 Task: In the Company mit.edu, Add note: 'Schedule a training session for the sales team on new objection handling techniques.'. Mark checkbox to create task to follow up ': In 3 business days '. Create task, with  description: Send Thank You Email to Referral, Add due date: Today; Add reminder: 30 Minutes before. Set Priority High and add note: Take detailed meeting minutes and share them with the team afterward.. Logged in from softage.1@softage.net
Action: Mouse moved to (99, 60)
Screenshot: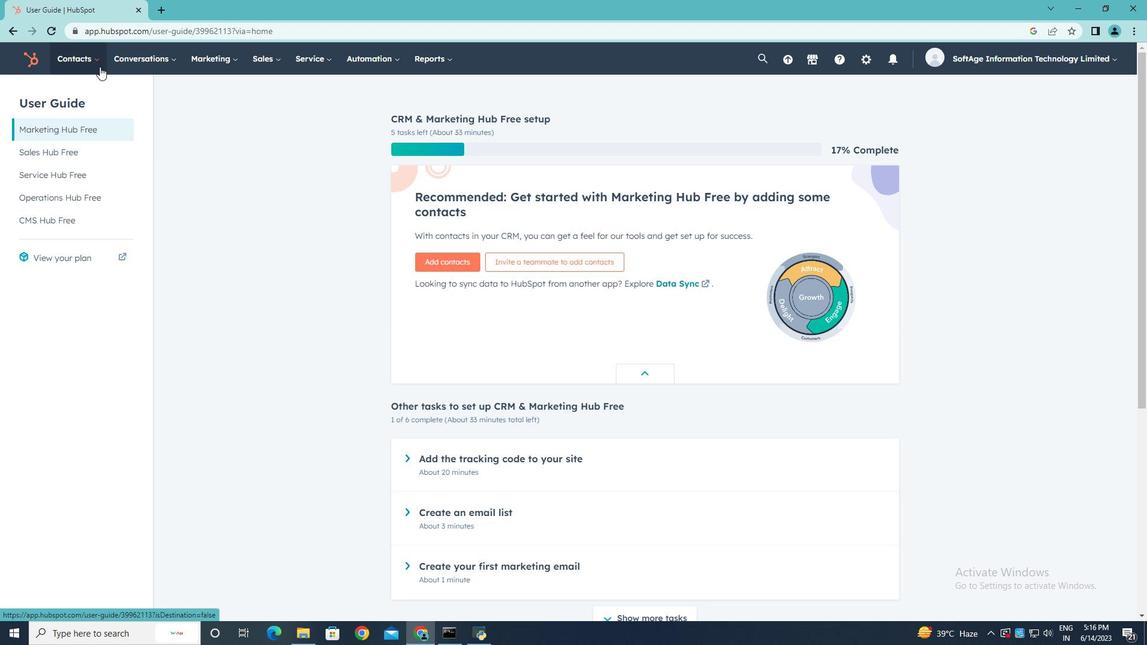
Action: Mouse pressed left at (99, 60)
Screenshot: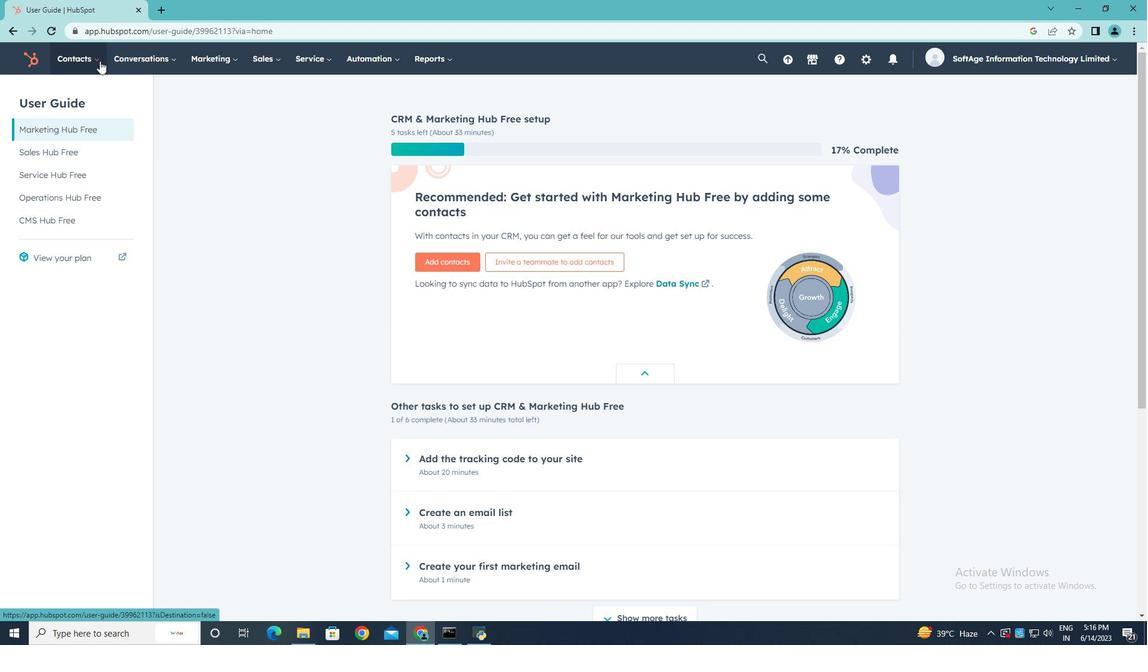 
Action: Mouse moved to (97, 113)
Screenshot: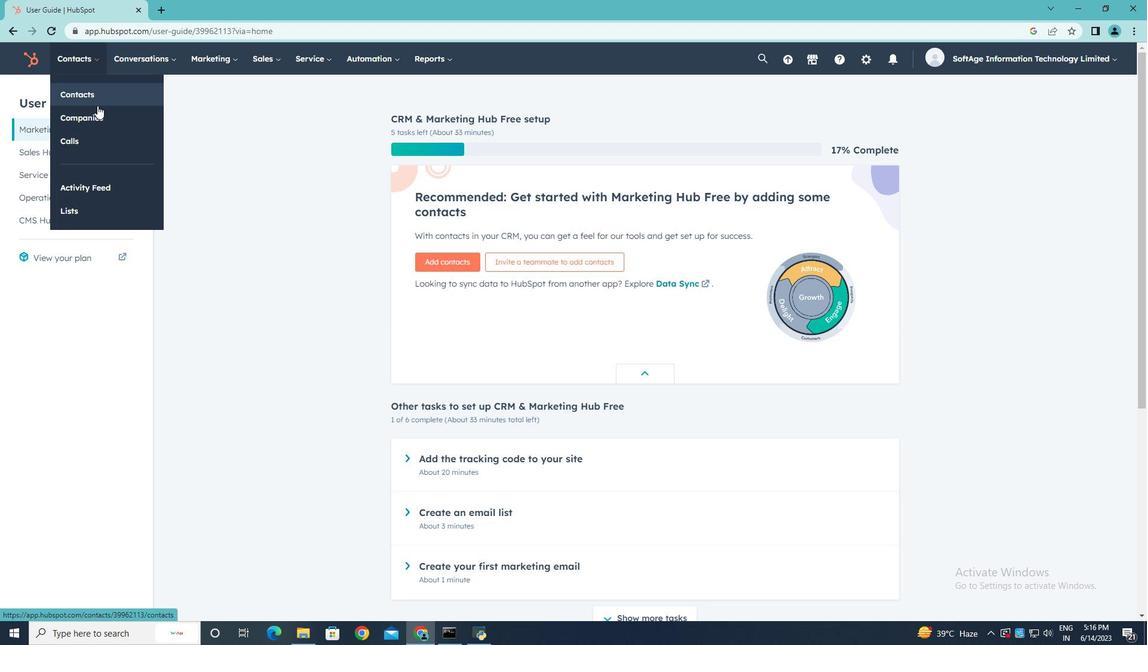 
Action: Mouse pressed left at (97, 113)
Screenshot: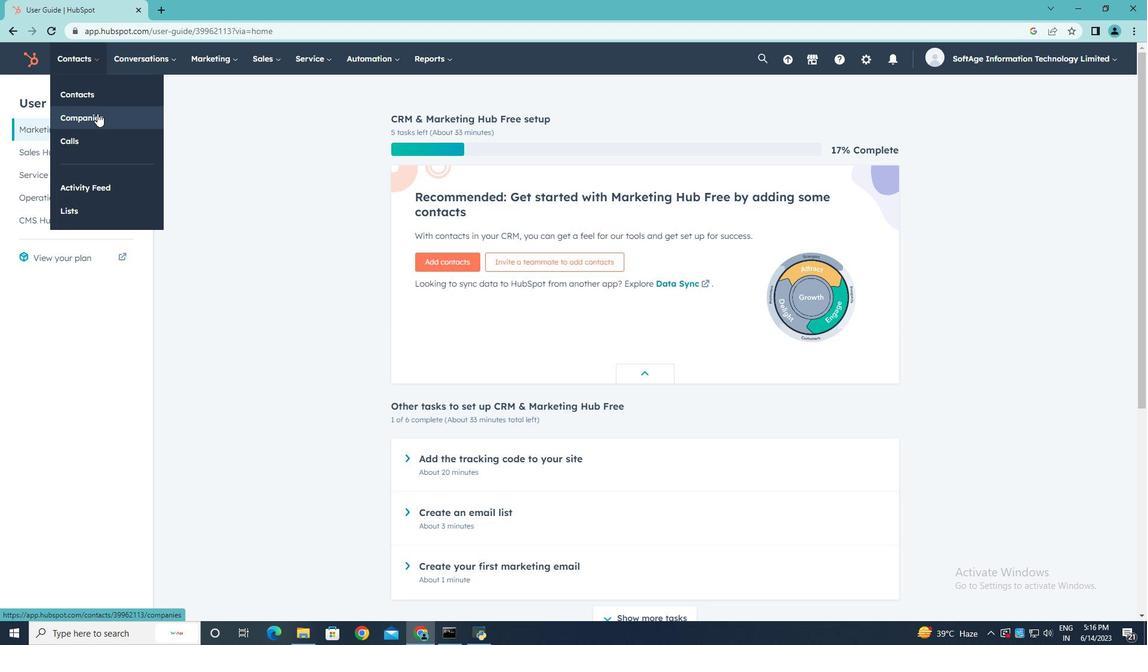 
Action: Mouse moved to (81, 194)
Screenshot: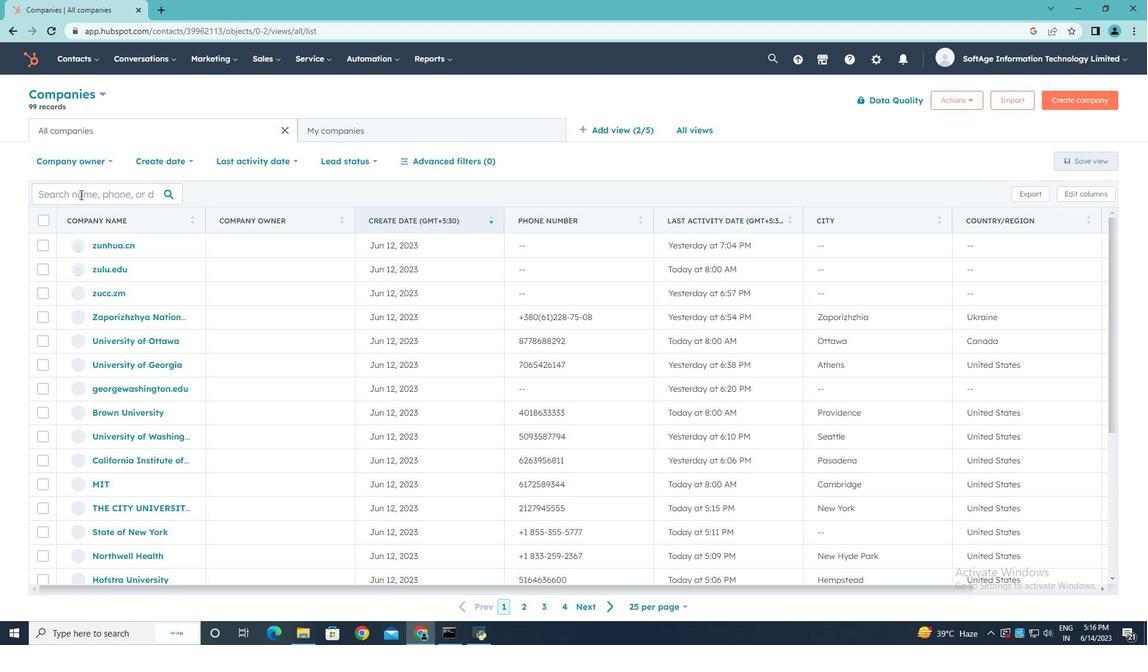
Action: Mouse pressed left at (81, 194)
Screenshot: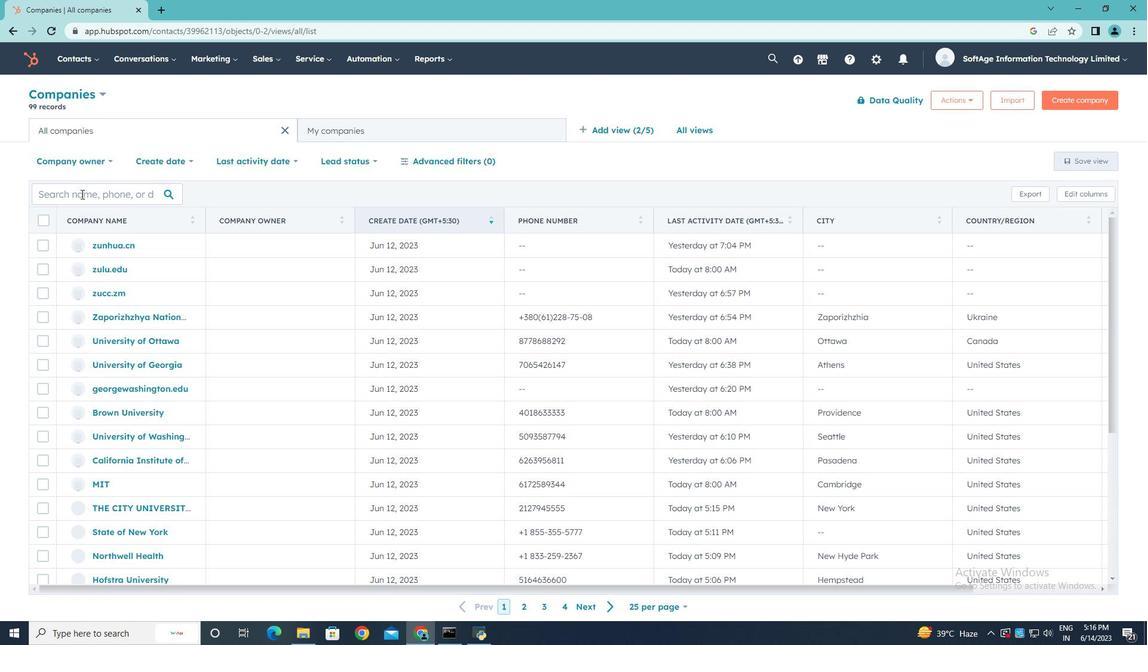 
Action: Key pressed mit.edu
Screenshot: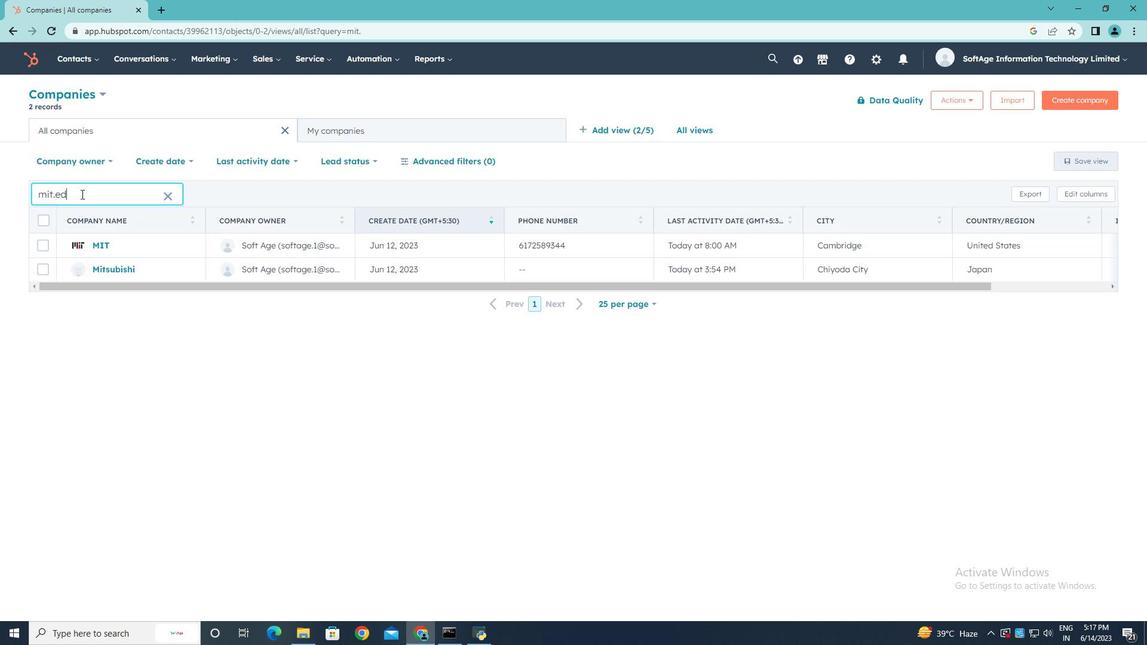 
Action: Mouse moved to (102, 243)
Screenshot: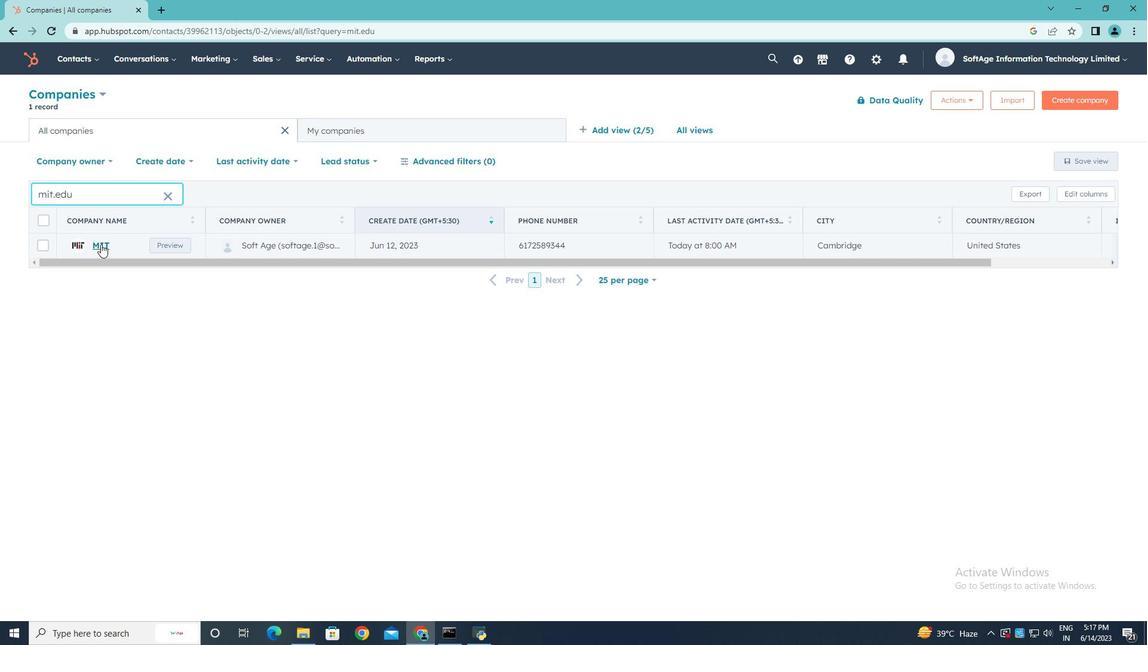 
Action: Mouse pressed left at (102, 243)
Screenshot: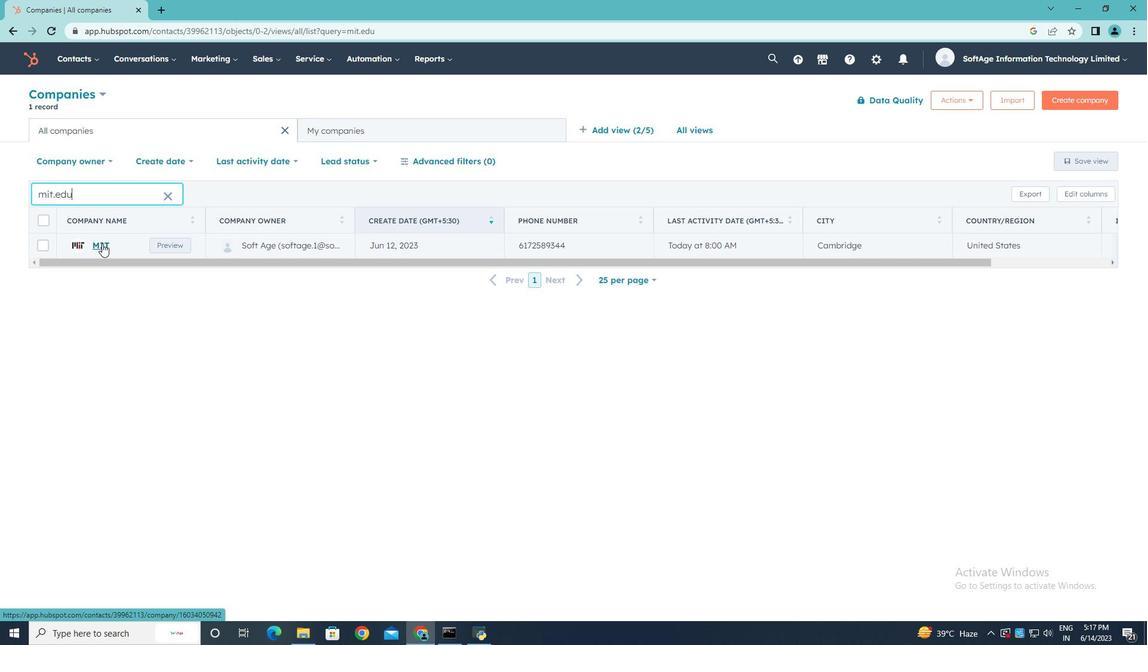 
Action: Mouse moved to (47, 194)
Screenshot: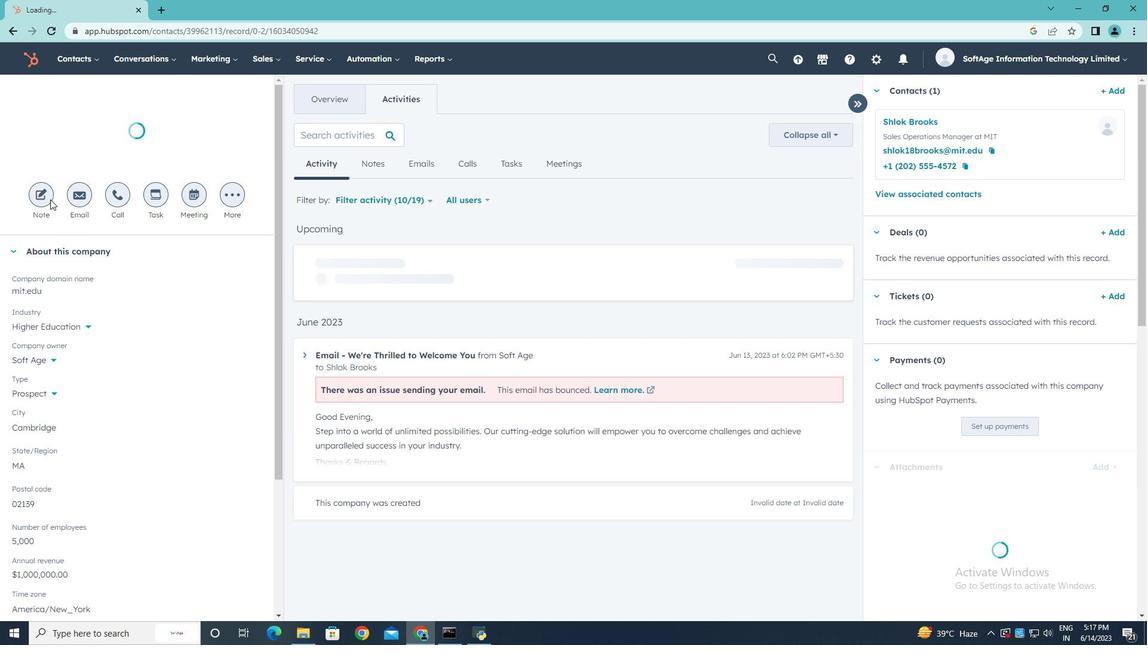 
Action: Mouse pressed left at (47, 194)
Screenshot: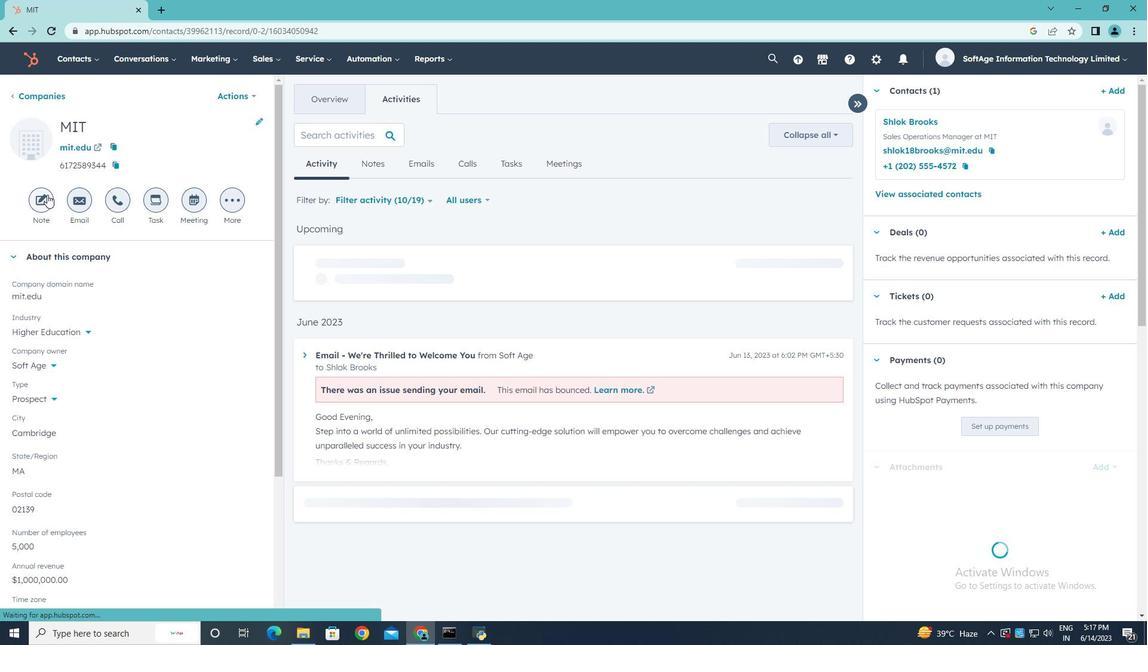 
Action: Key pressed <Key.shift><Key.shift><Key.shift><Key.shift><Key.shift><Key.shift><Key.shift><Key.shift><Key.shift><Key.shift>Schedule<Key.space>a<Key.space>training<Key.space>session<Key.space>foor<Key.backspace><Key.backspace>r<Key.space>the<Key.space>sales<Key.space>team<Key.space>on<Key.space>new<Key.space>objection<Key.space>handling<Key.space>techniques.
Screenshot: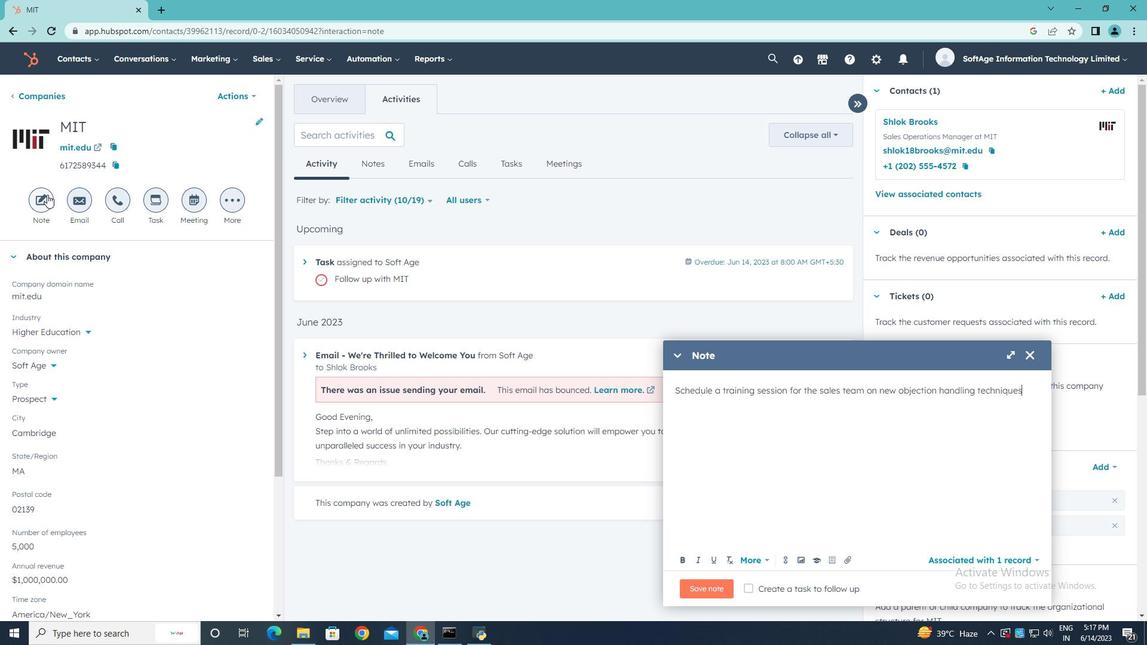 
Action: Mouse moved to (749, 587)
Screenshot: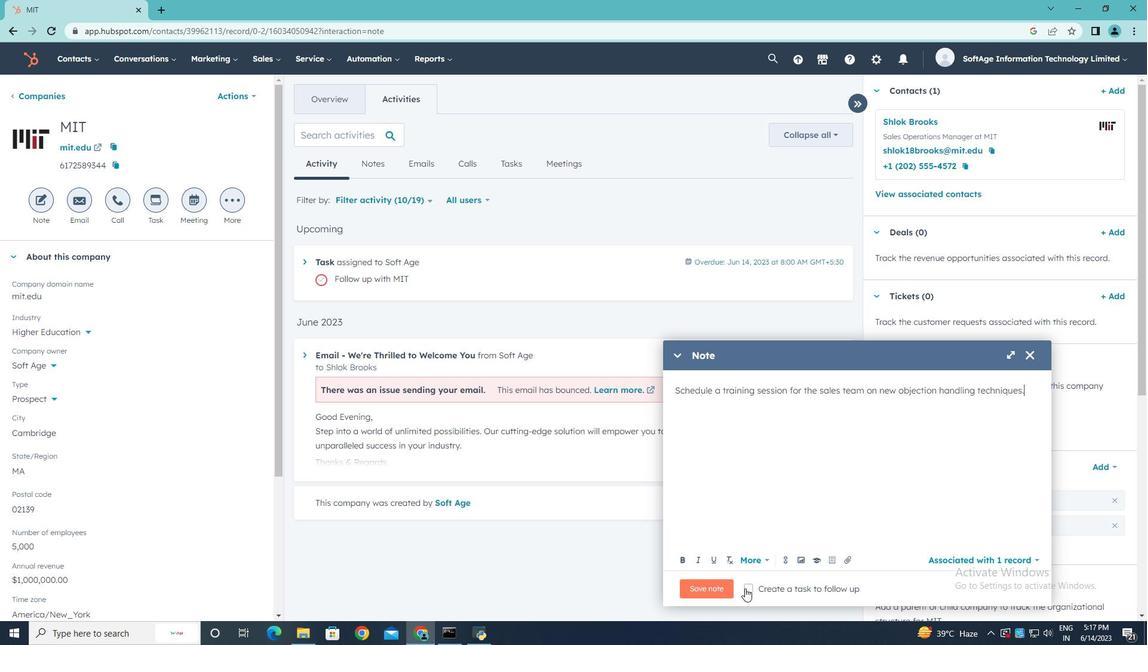 
Action: Mouse pressed left at (749, 587)
Screenshot: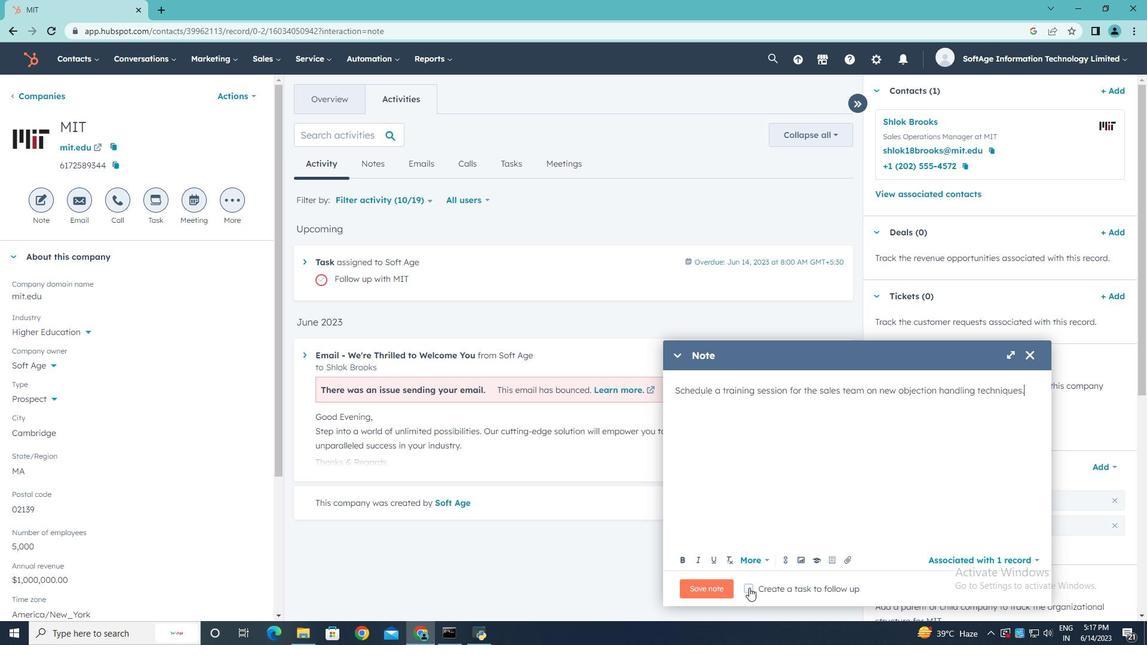 
Action: Mouse moved to (989, 589)
Screenshot: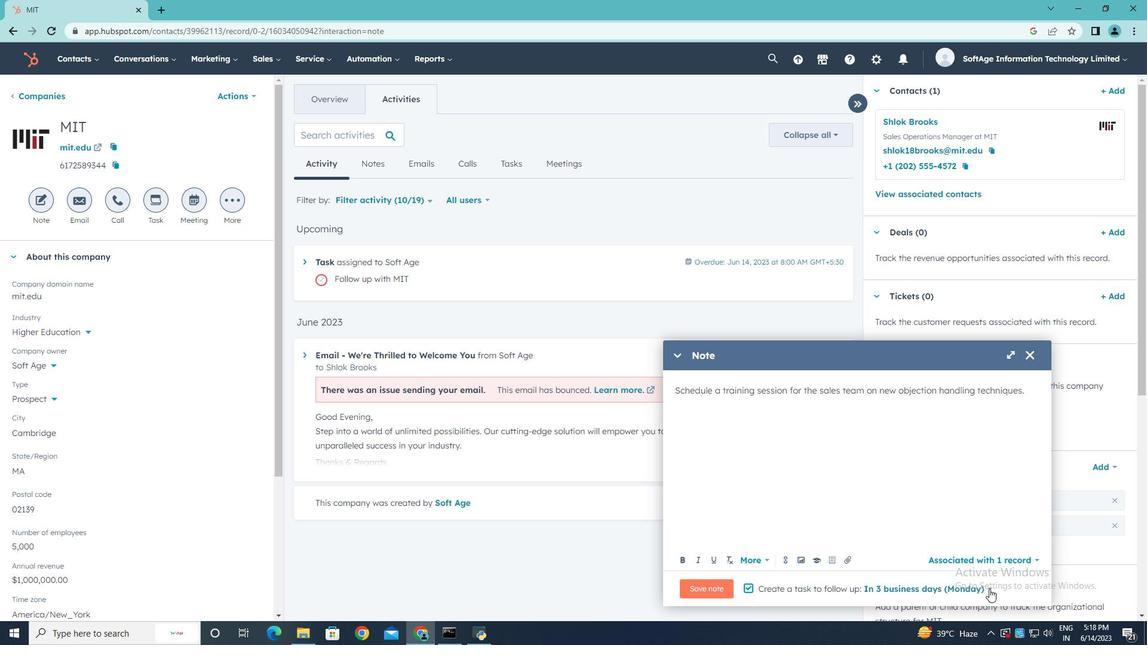 
Action: Mouse pressed left at (989, 589)
Screenshot: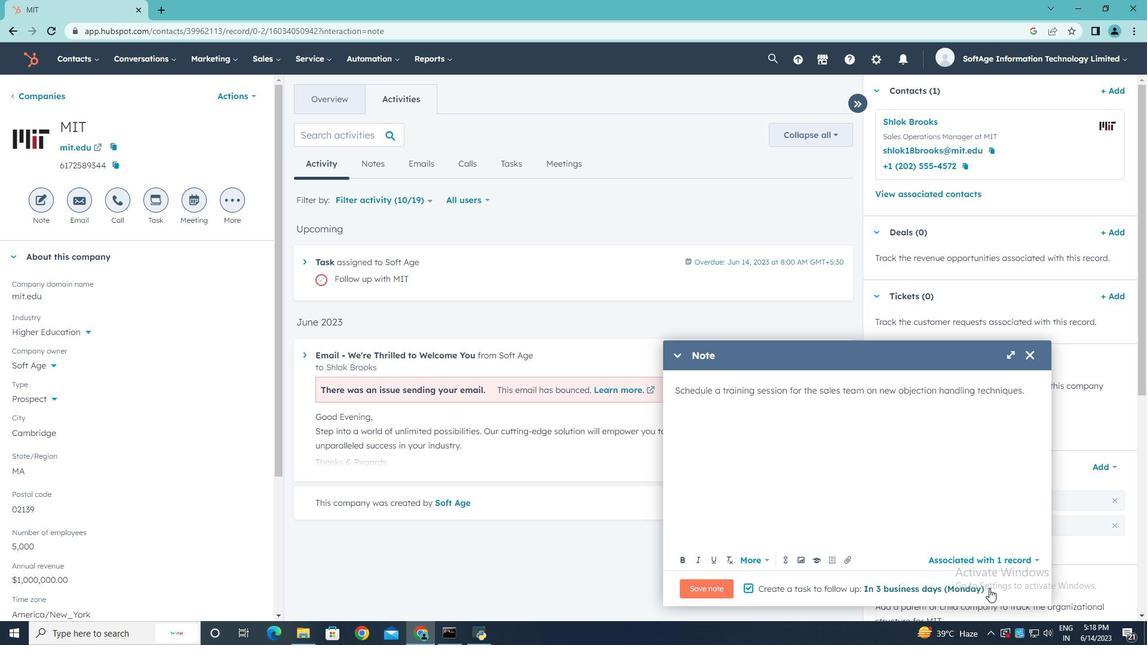 
Action: Mouse moved to (953, 474)
Screenshot: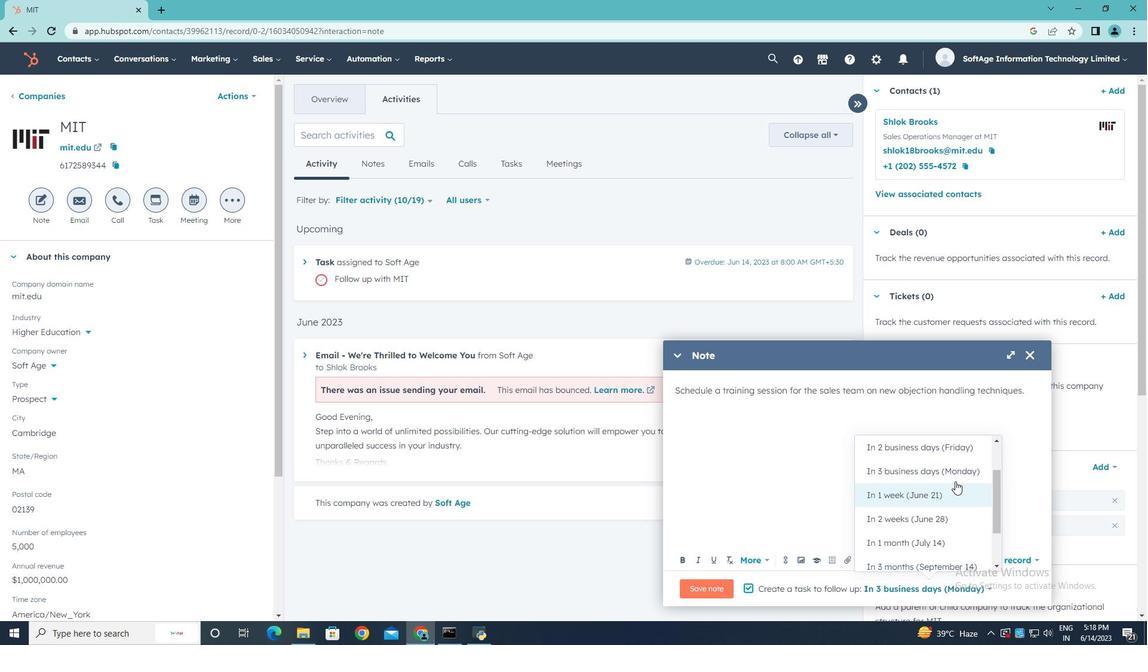 
Action: Mouse pressed left at (953, 474)
Screenshot: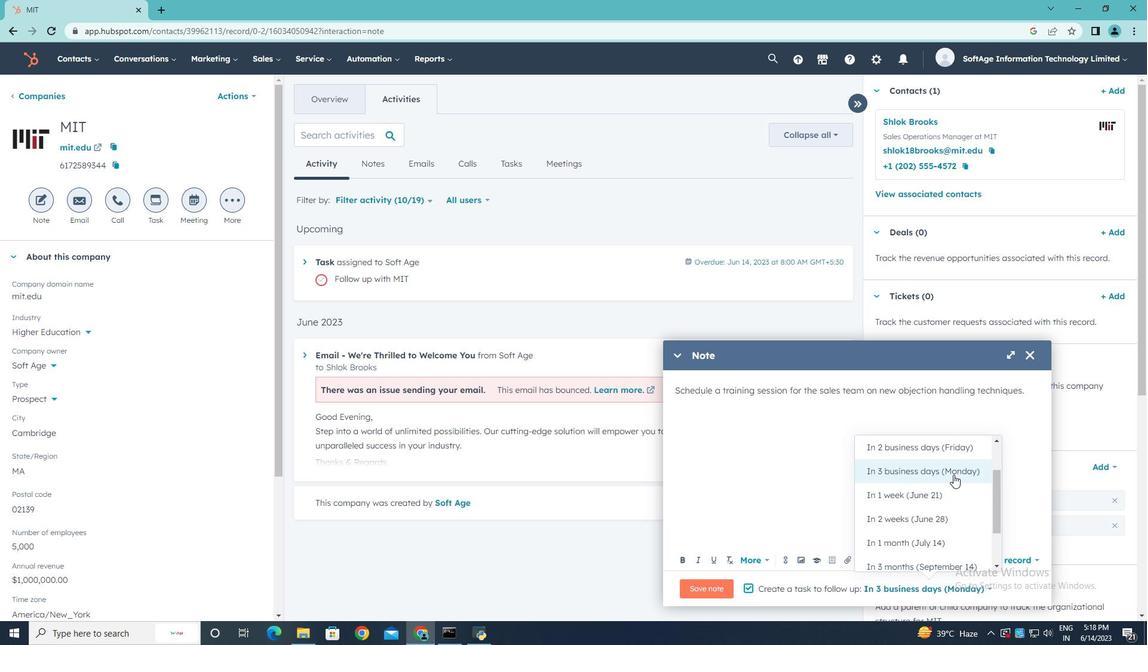 
Action: Mouse moved to (709, 590)
Screenshot: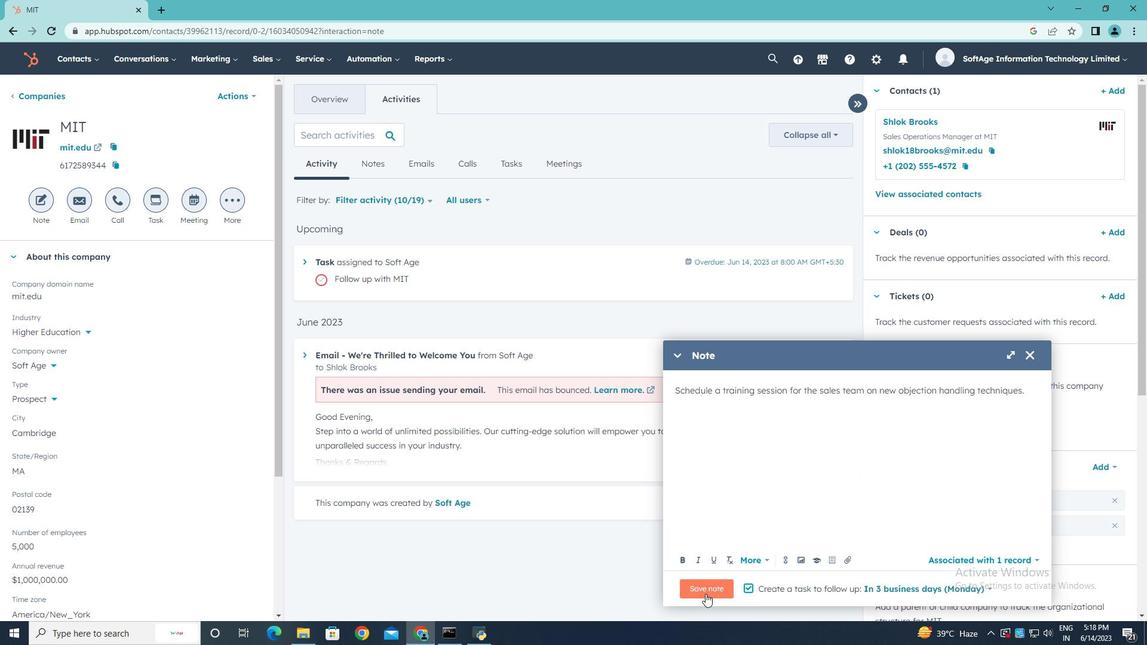 
Action: Mouse pressed left at (709, 590)
Screenshot: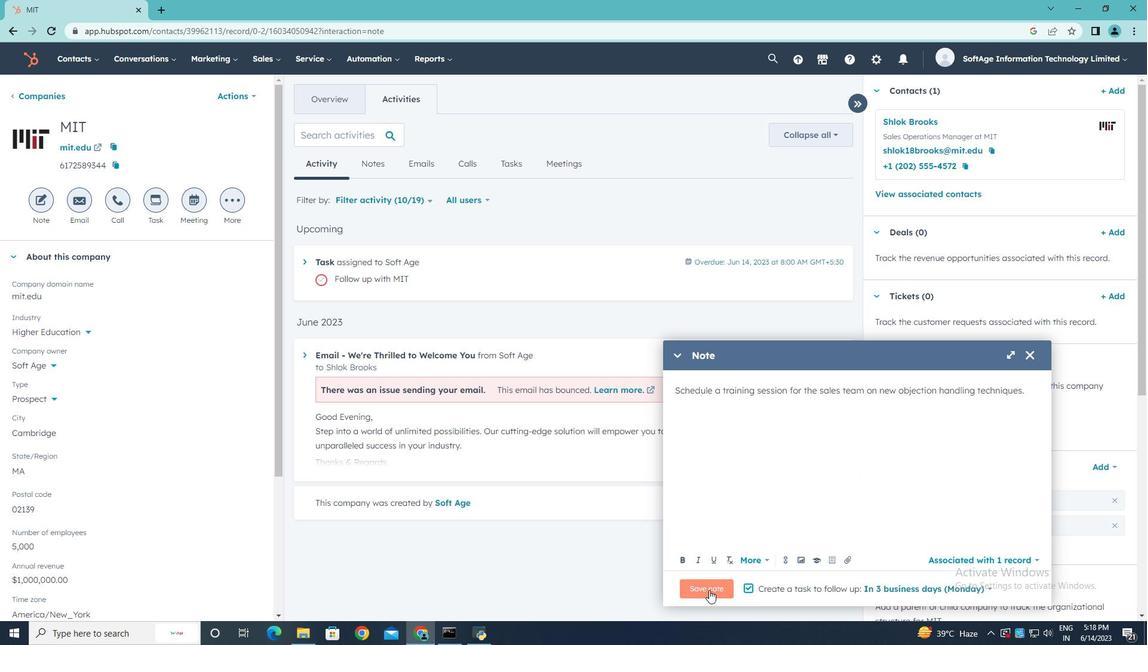 
Action: Mouse moved to (155, 201)
Screenshot: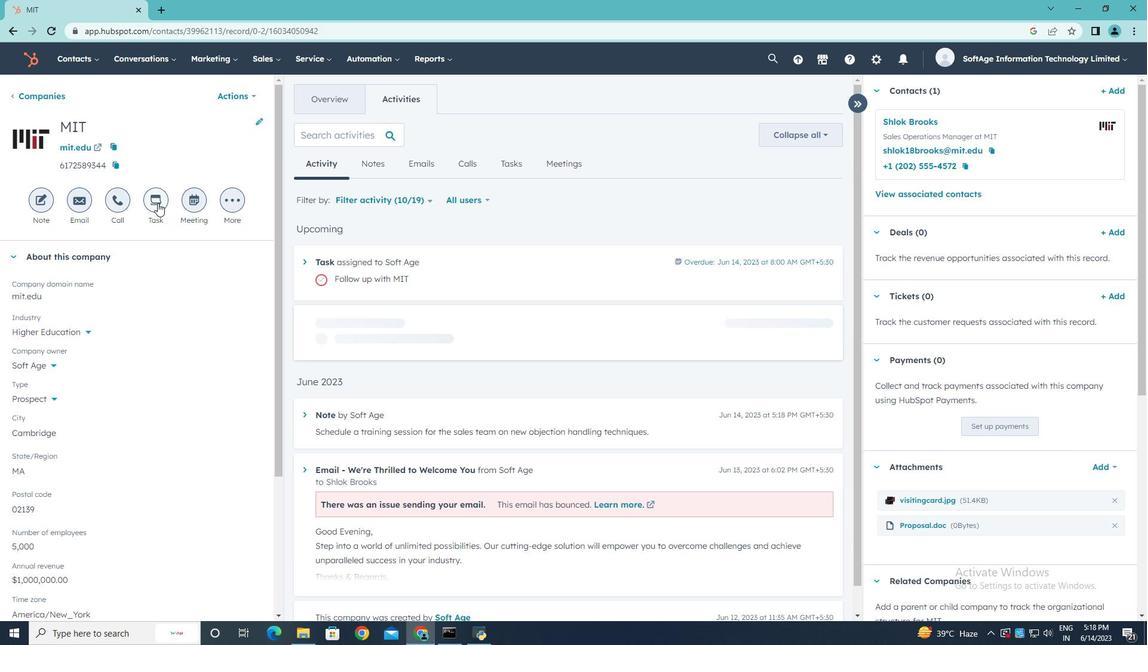 
Action: Mouse pressed left at (155, 201)
Screenshot: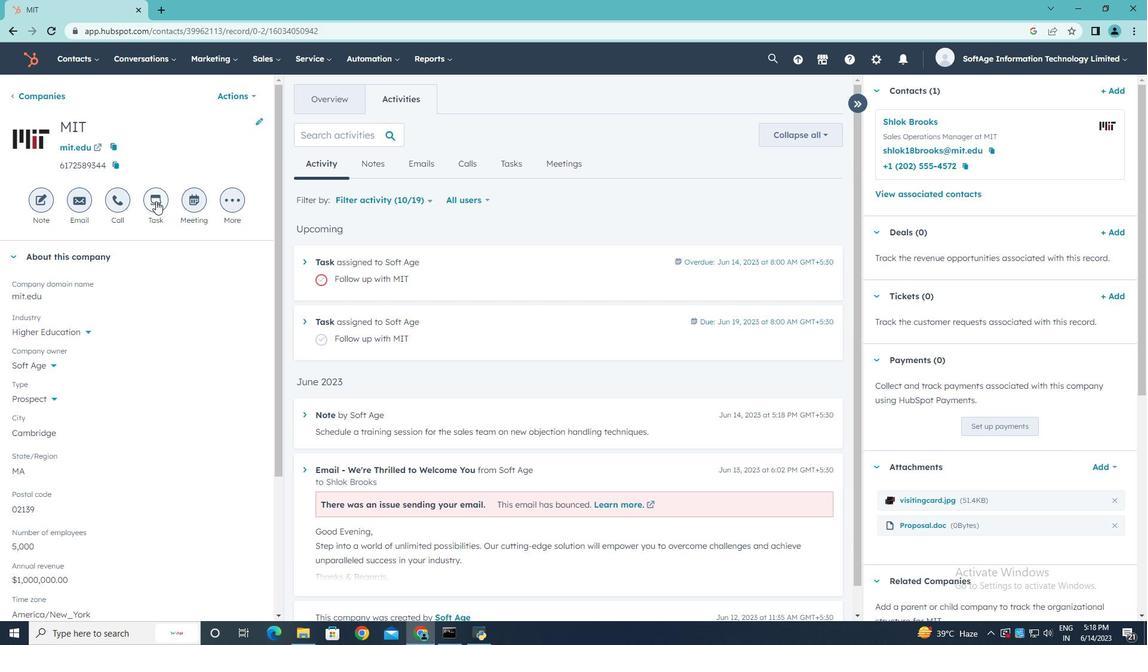 
Action: Key pressed <Key.shift>Send<Key.space><Key.shift>Thank<Key.space><Key.shift><Key.shift><Key.shift><Key.shift><Key.shift><Key.shift><Key.shift><Key.shift><Key.shift>Yp<Key.backspace>ou<Key.space><Key.shift>Emi<Key.backspace>ail<Key.space>to<Key.space><Key.shift><Key.shift><Key.shift><Key.shift><Key.shift><Key.shift><Key.shift><Key.shift><Key.shift><Key.shift><Key.shift>Referral
Screenshot: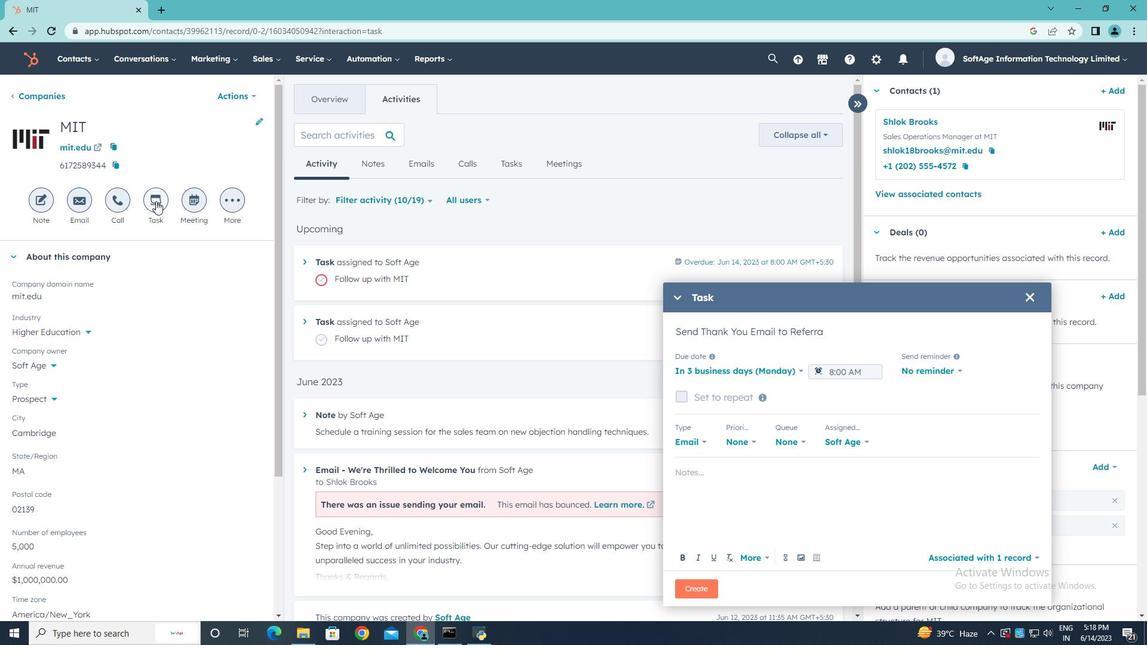 
Action: Mouse moved to (801, 369)
Screenshot: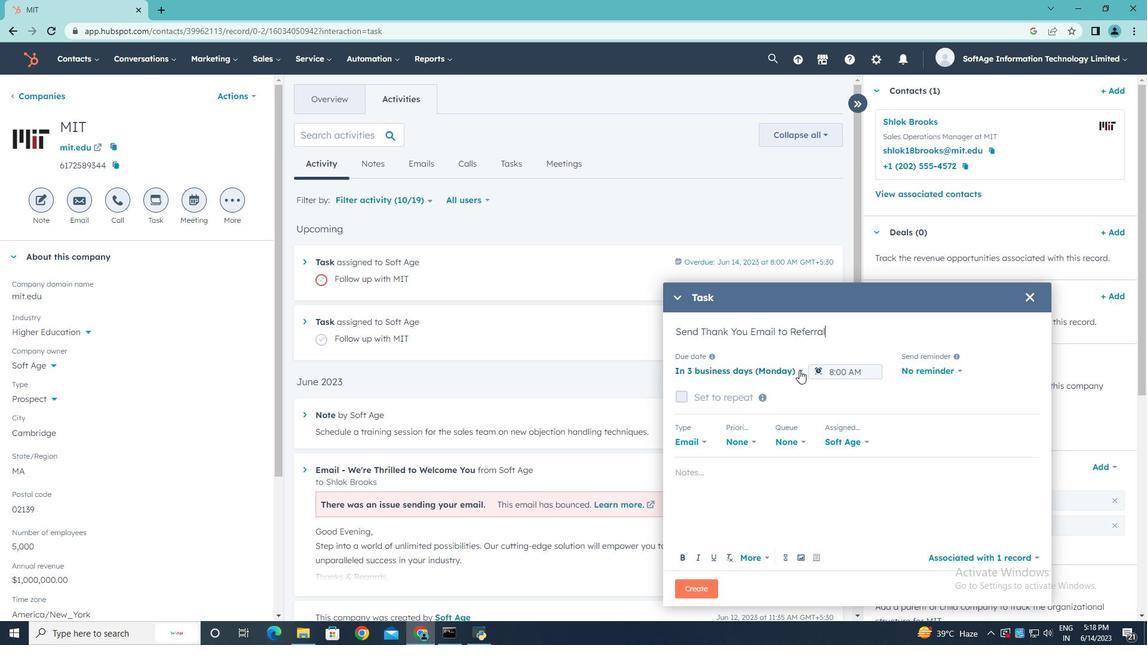 
Action: Mouse pressed left at (801, 369)
Screenshot: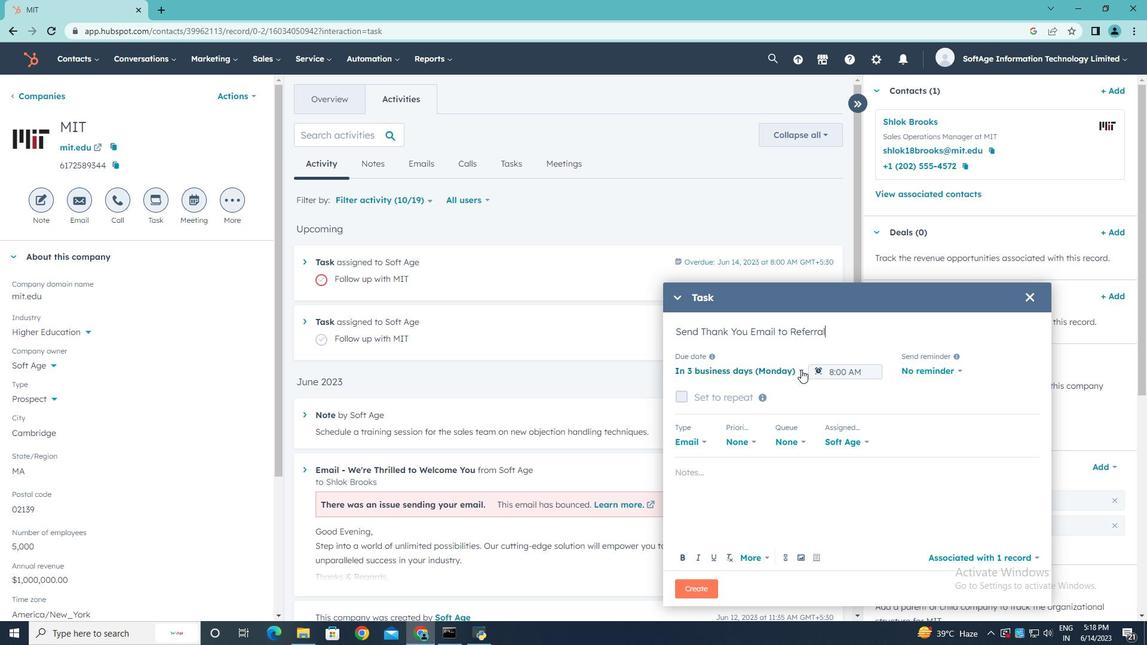 
Action: Mouse moved to (744, 422)
Screenshot: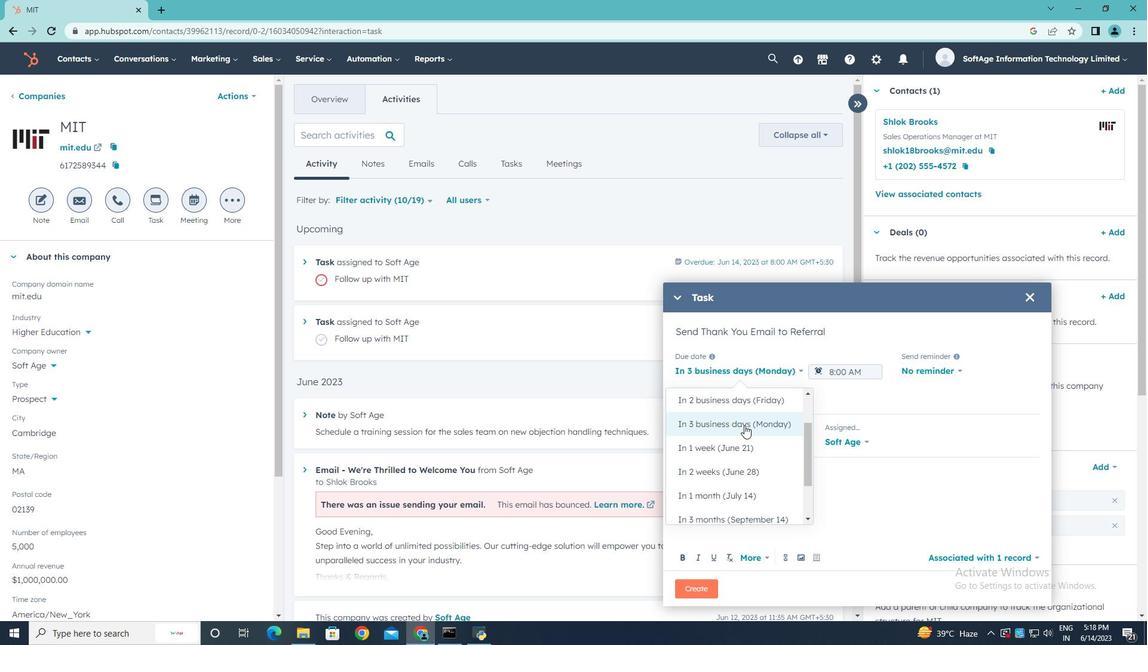 
Action: Mouse scrolled (744, 423) with delta (0, 0)
Screenshot: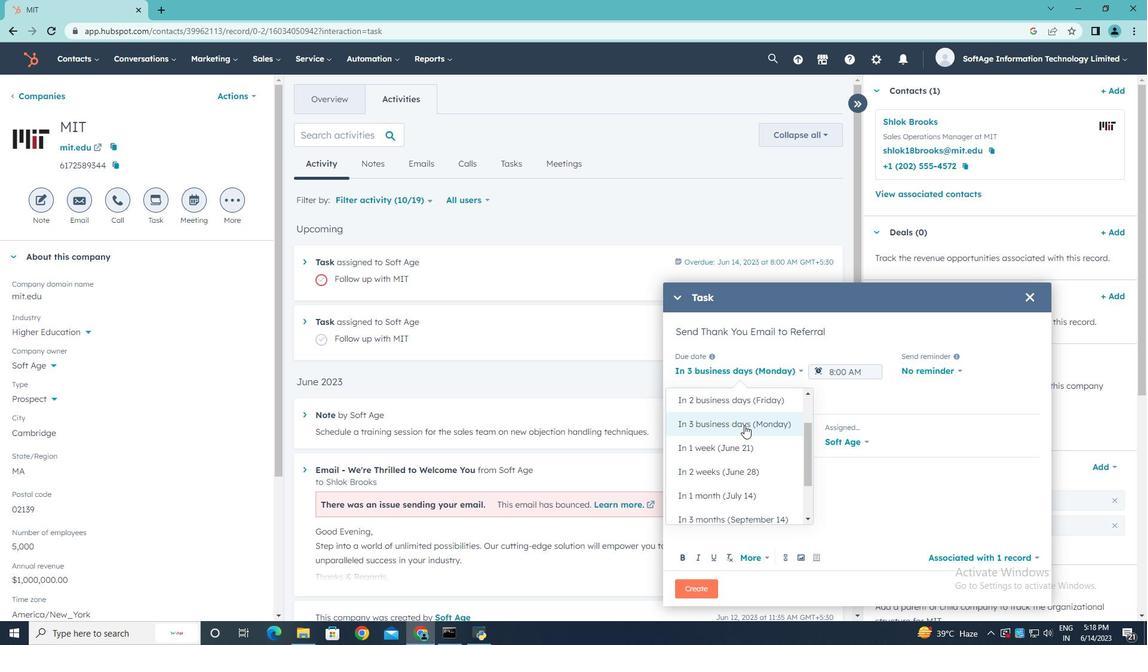 
Action: Mouse scrolled (744, 423) with delta (0, 0)
Screenshot: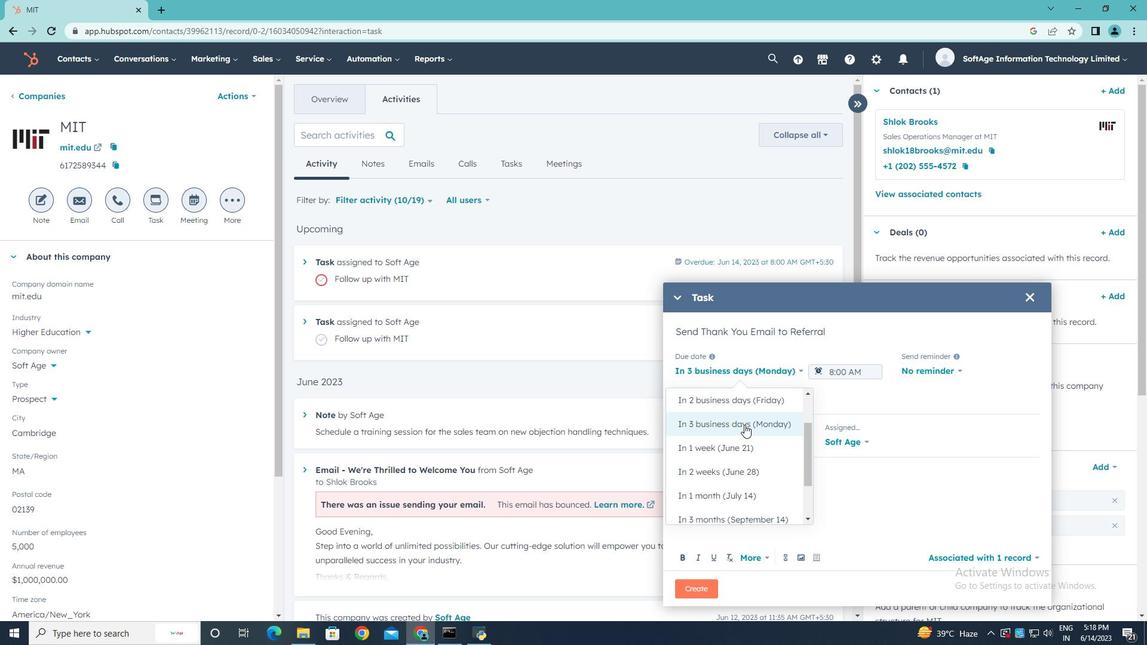 
Action: Mouse moved to (741, 433)
Screenshot: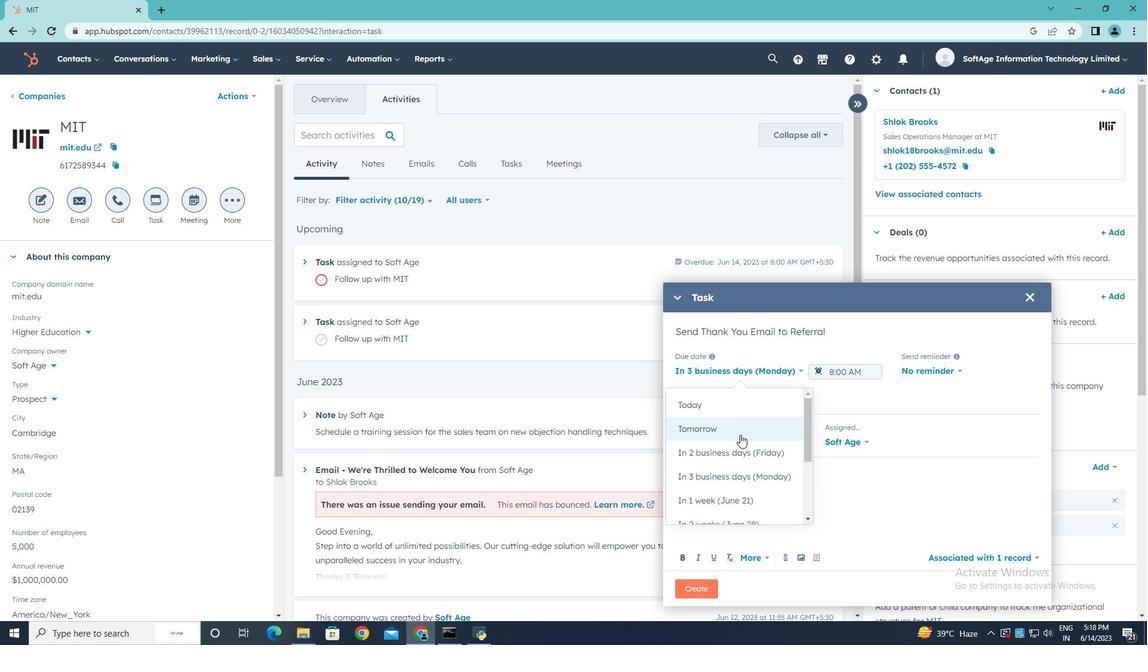 
Action: Mouse pressed left at (741, 433)
Screenshot: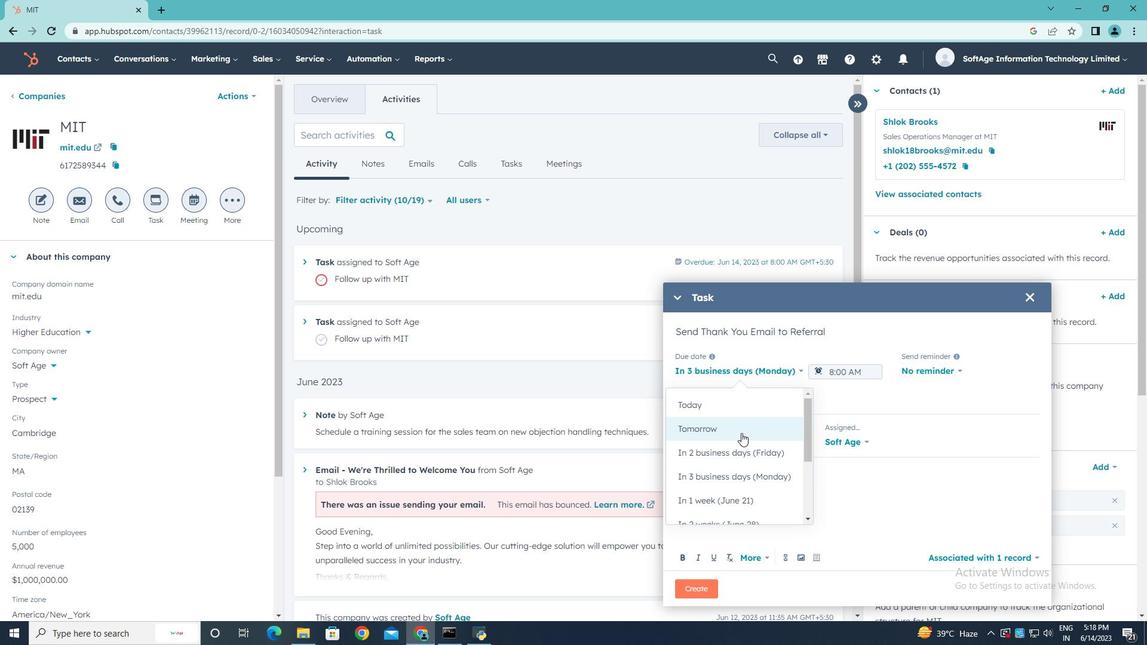 
Action: Mouse moved to (878, 369)
Screenshot: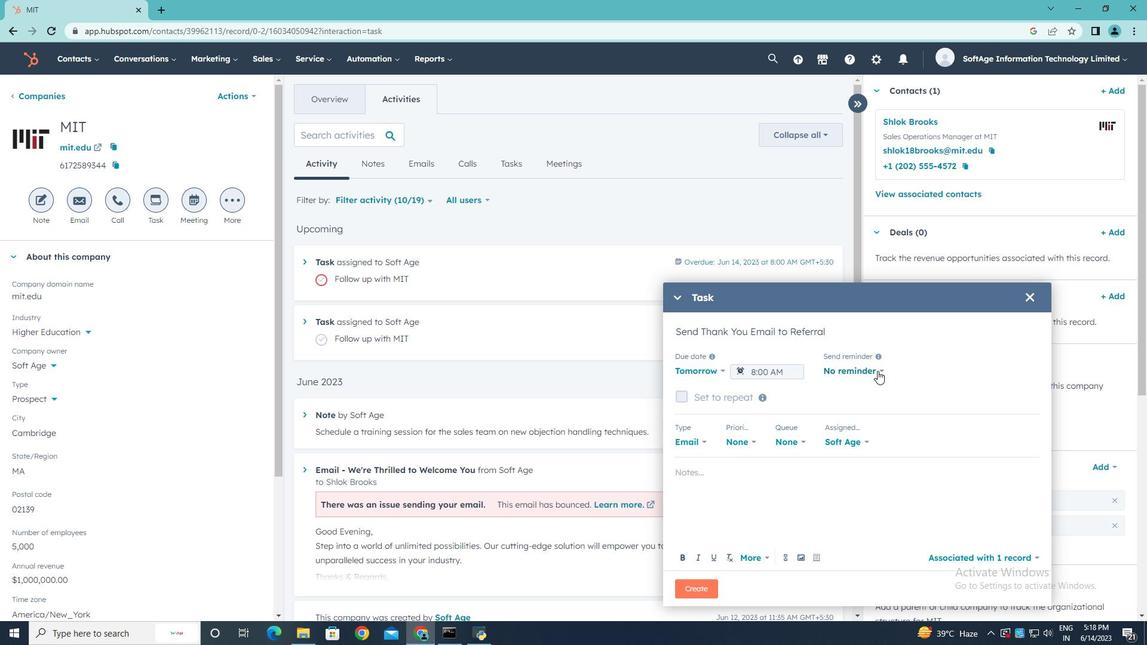 
Action: Mouse pressed left at (878, 369)
Screenshot: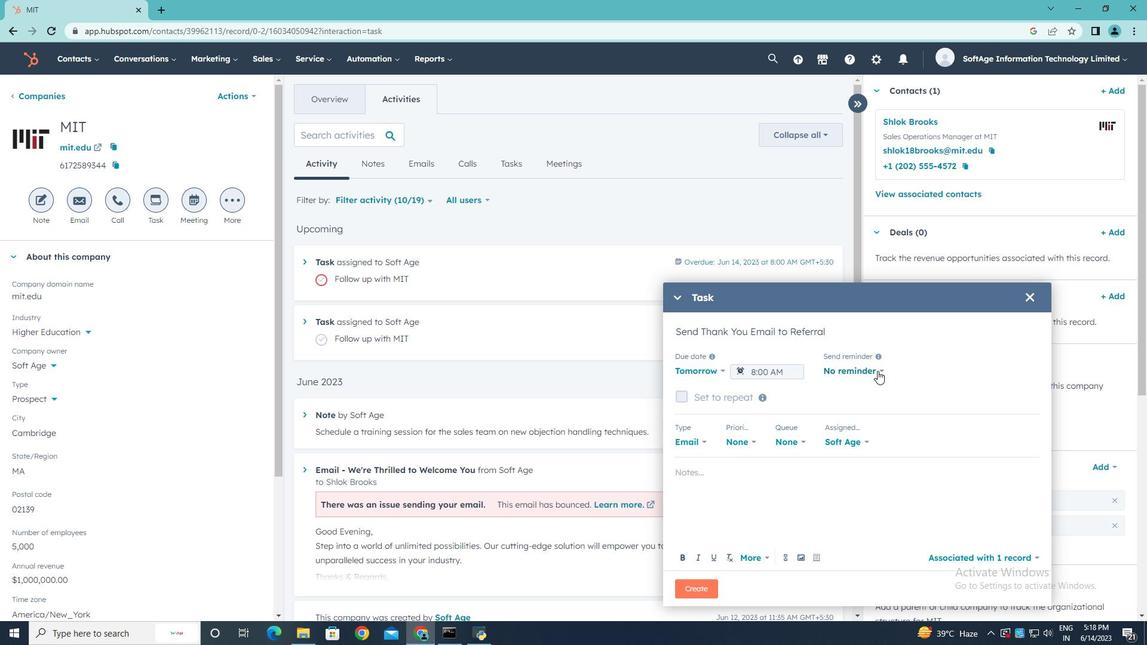 
Action: Mouse moved to (853, 448)
Screenshot: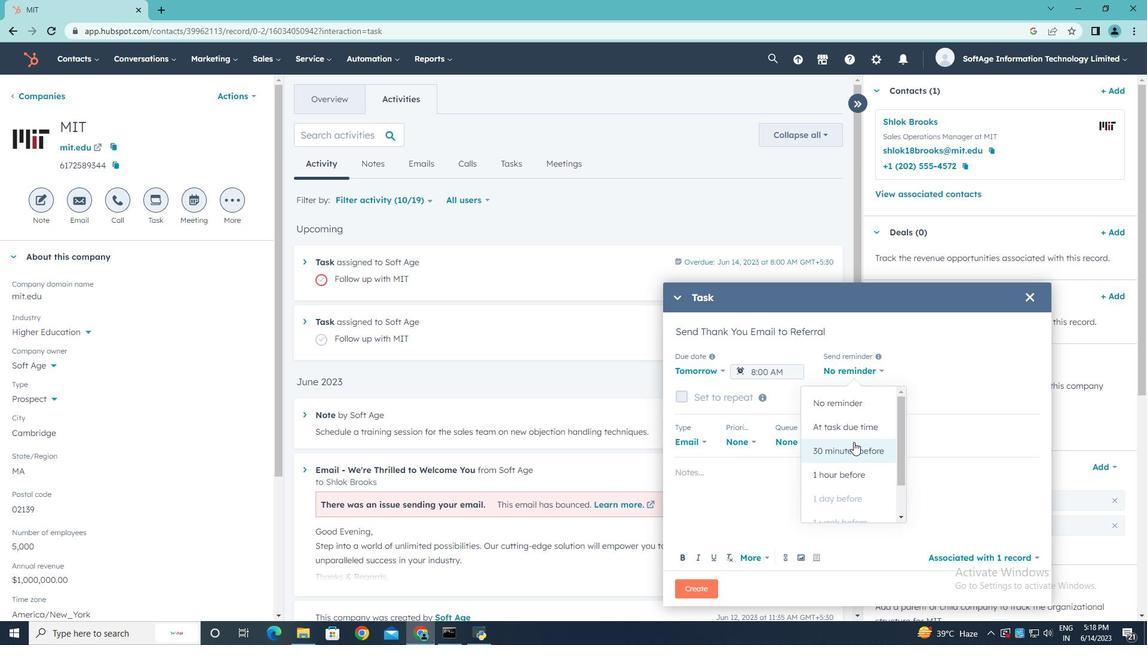 
Action: Mouse pressed left at (853, 448)
Screenshot: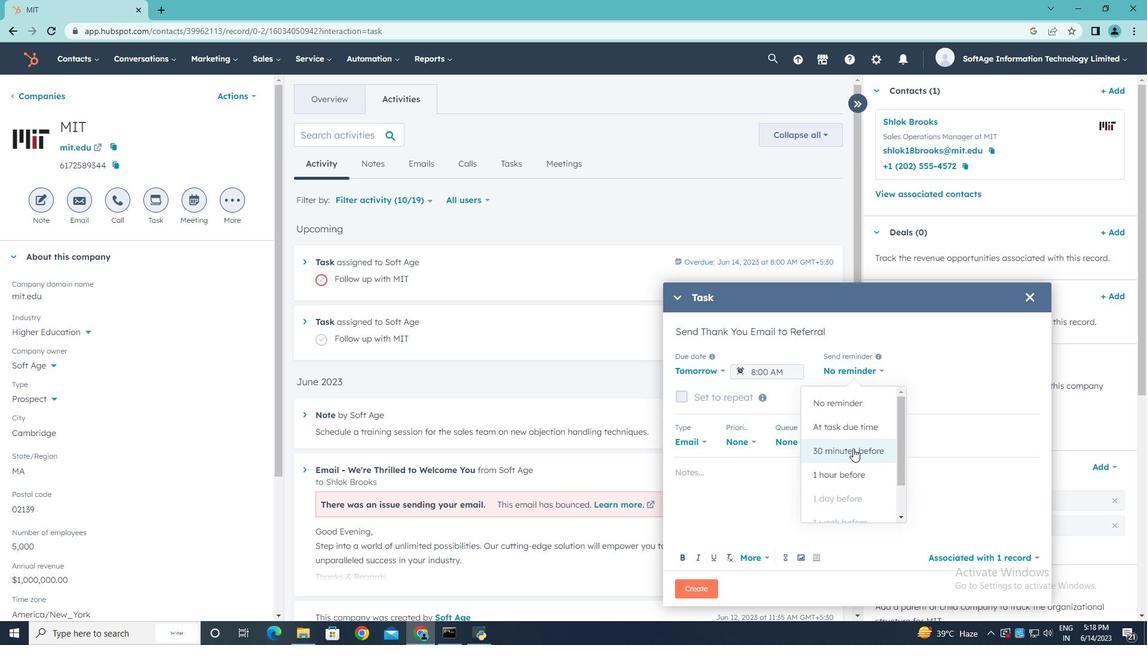 
Action: Mouse moved to (754, 441)
Screenshot: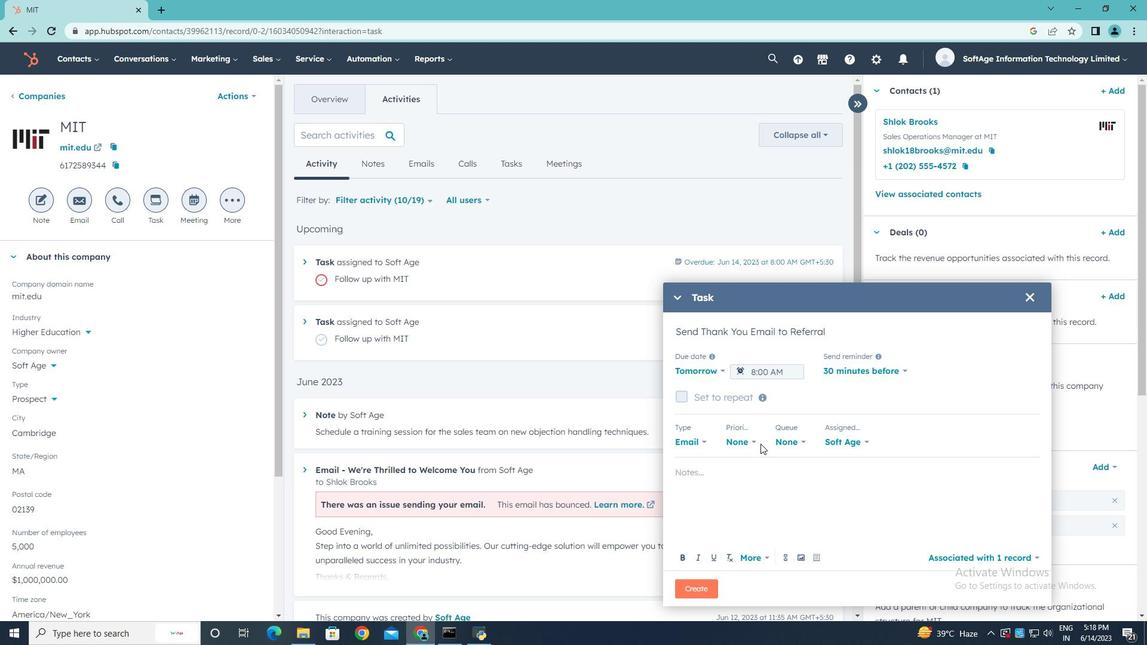
Action: Mouse pressed left at (754, 441)
Screenshot: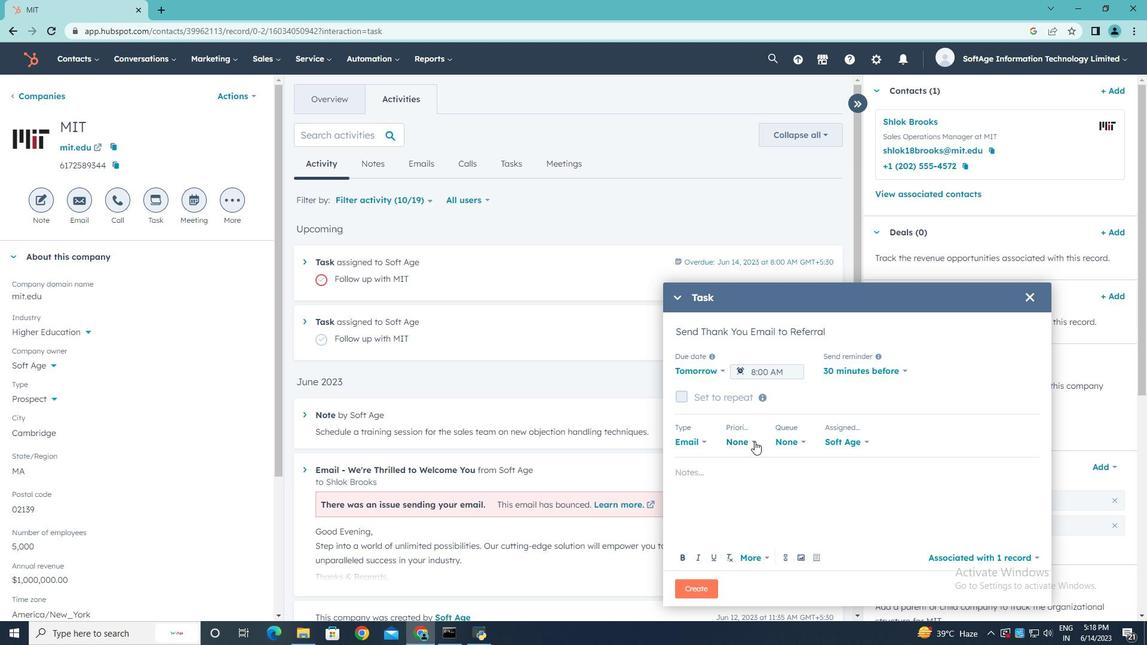 
Action: Mouse moved to (747, 546)
Screenshot: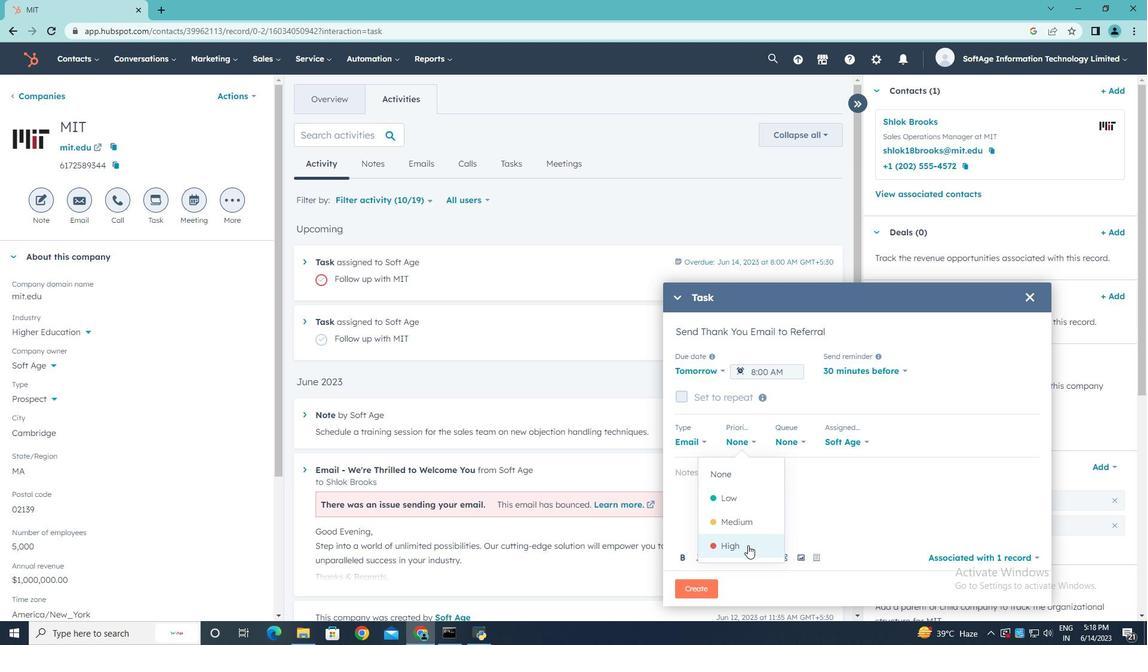 
Action: Mouse pressed left at (747, 546)
Screenshot: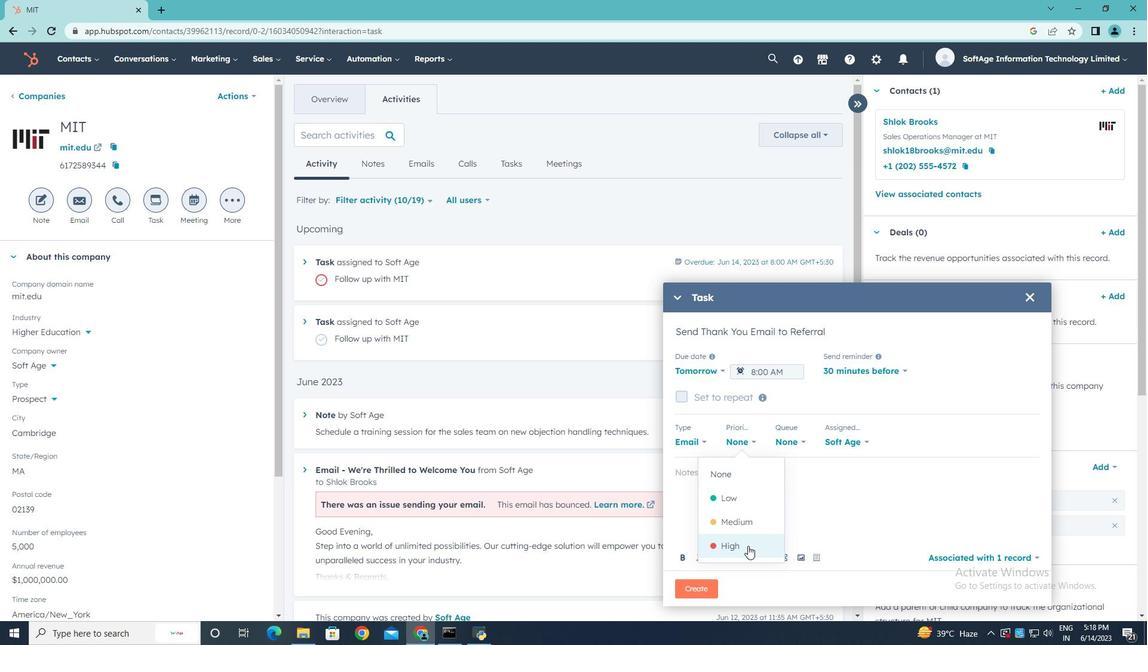 
Action: Mouse moved to (729, 485)
Screenshot: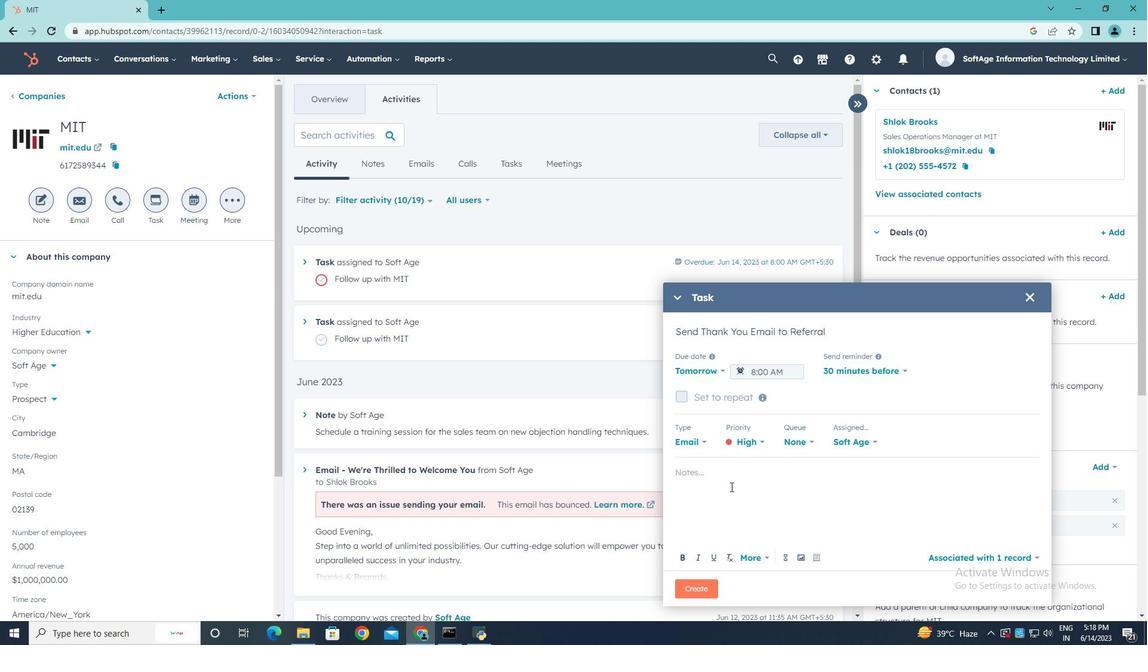 
Action: Mouse pressed left at (729, 485)
Screenshot: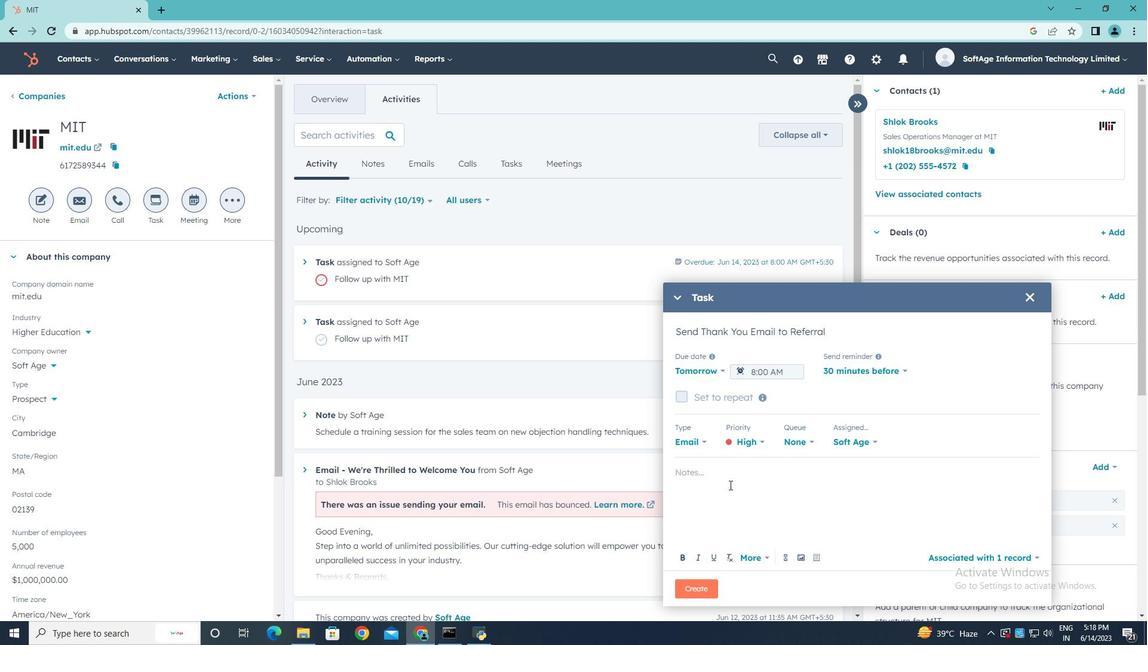 
Action: Key pressed <Key.shift>Take<Key.space>detailed<Key.space>meeet===<Key.backspace><Key.backspace><Key.backspace><Key.backspace><Key.backspace>ting<Key.space>mio<Key.backspace>nutes<Key.space>and<Key.space>share<Key.space>them<Key.space>with<Key.space>the<Key.space>team<Key.space>afterward..
Screenshot: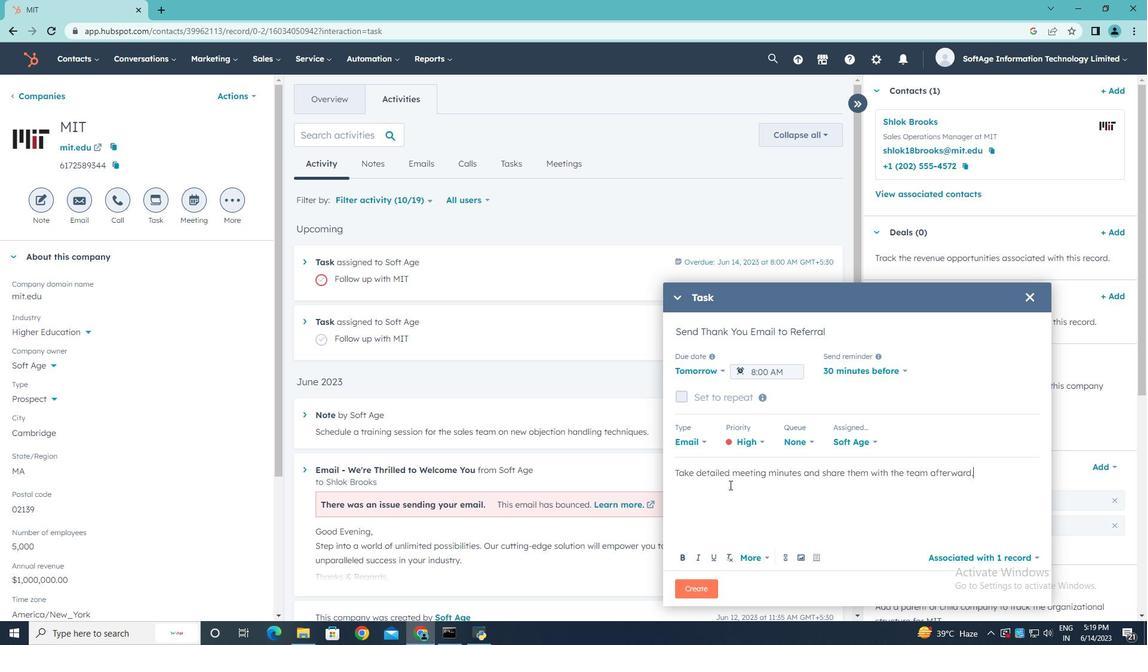 
Action: Mouse moved to (712, 591)
Screenshot: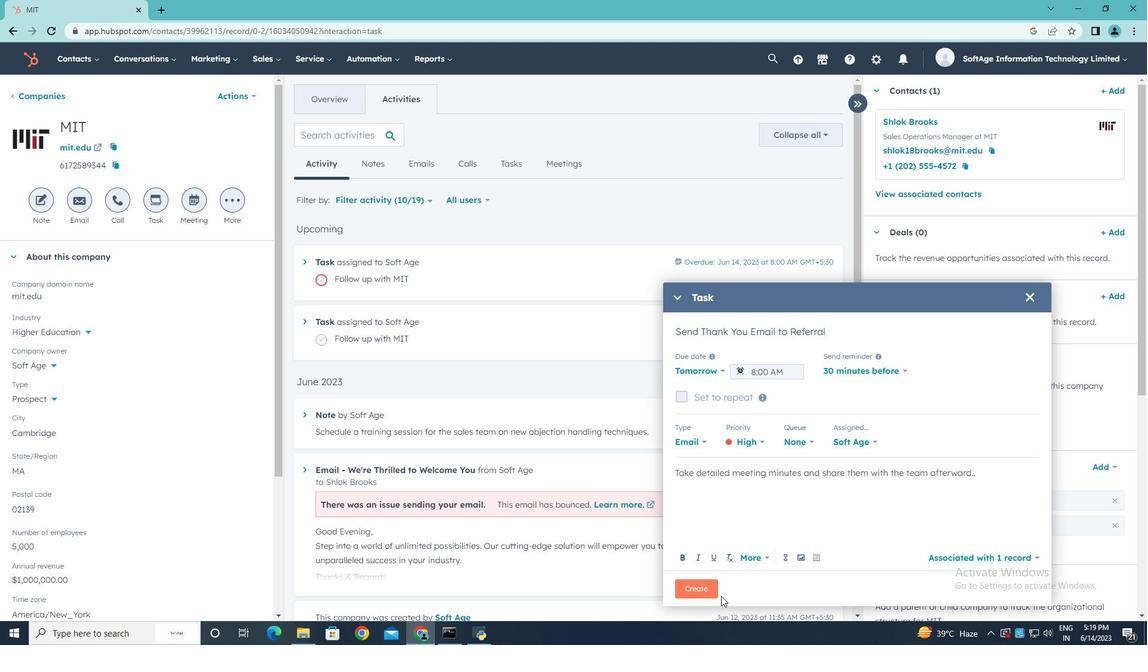 
Action: Mouse pressed left at (712, 591)
Screenshot: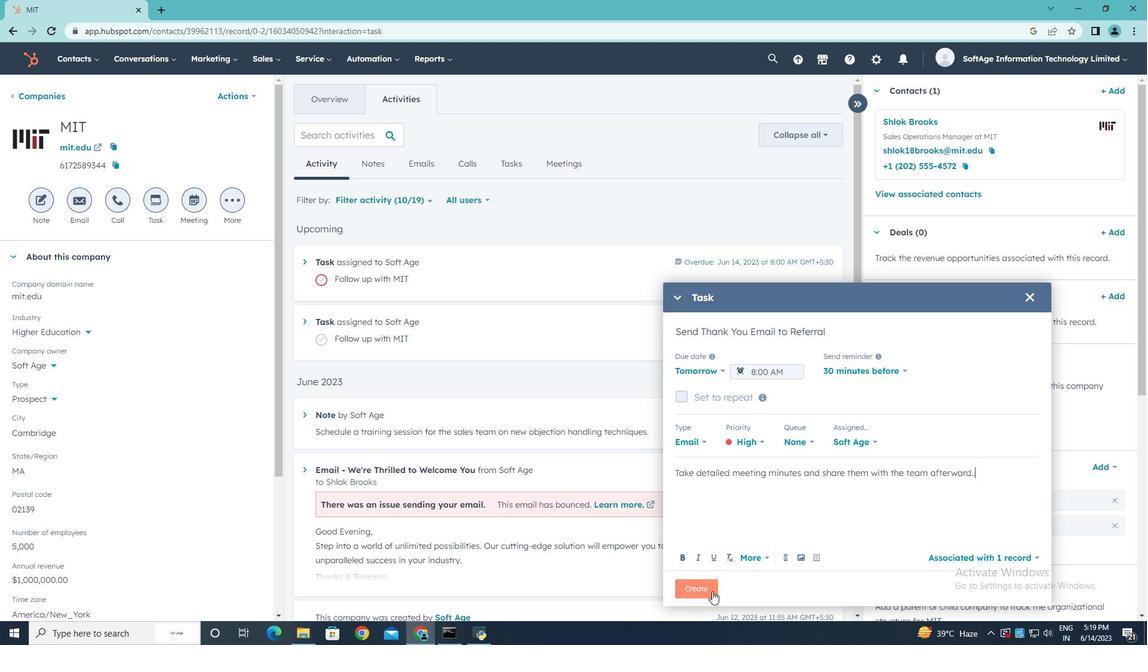 
